 Task: In reminders to claim jobs turn off push notifications.
Action: Mouse moved to (872, 86)
Screenshot: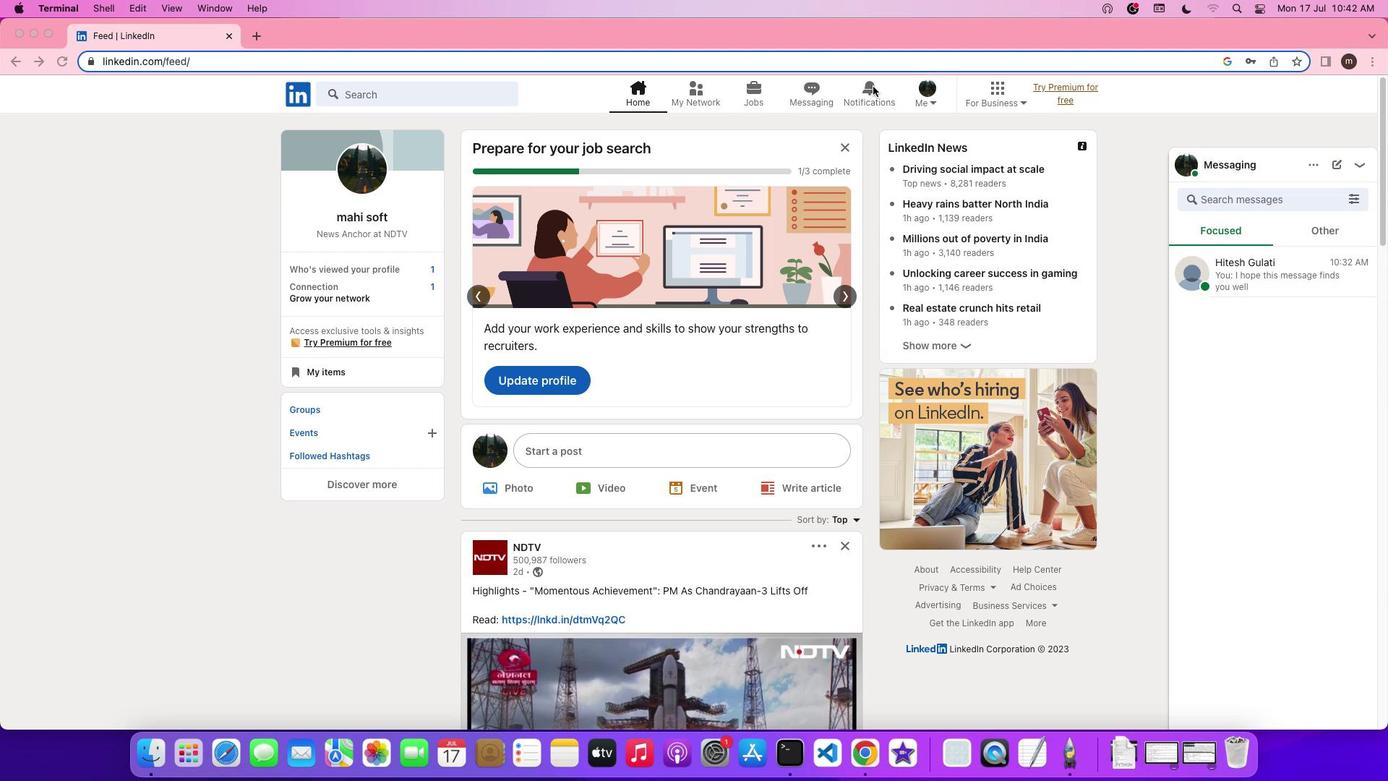 
Action: Mouse pressed left at (872, 86)
Screenshot: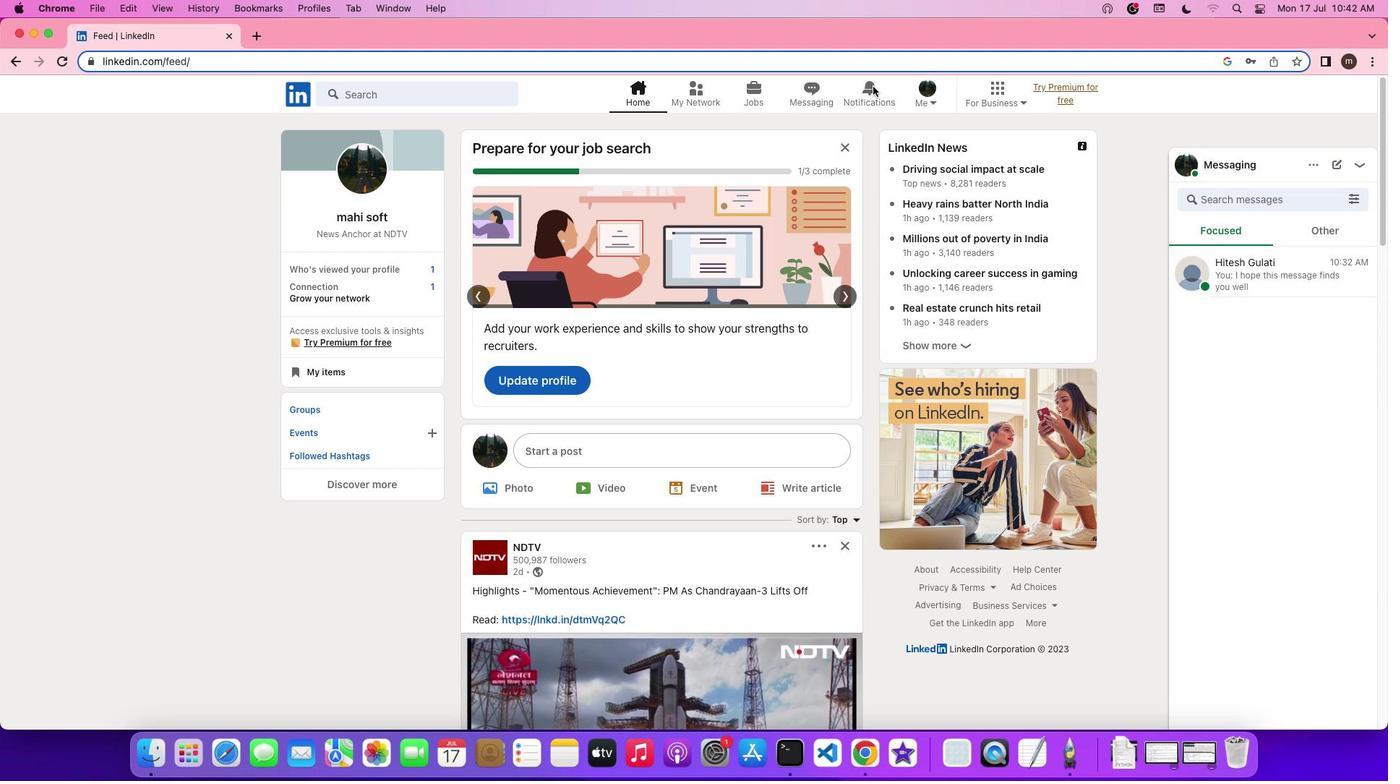 
Action: Mouse pressed left at (872, 86)
Screenshot: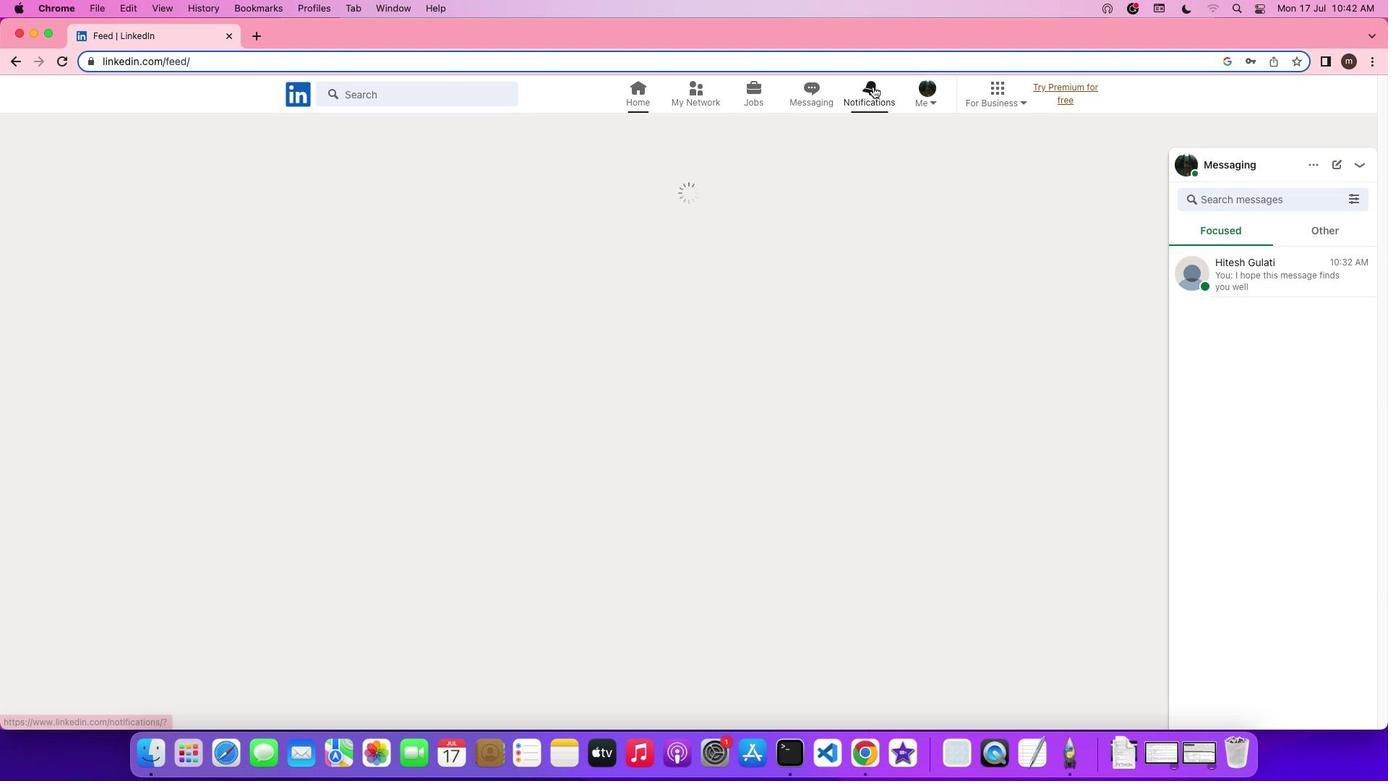 
Action: Mouse moved to (342, 185)
Screenshot: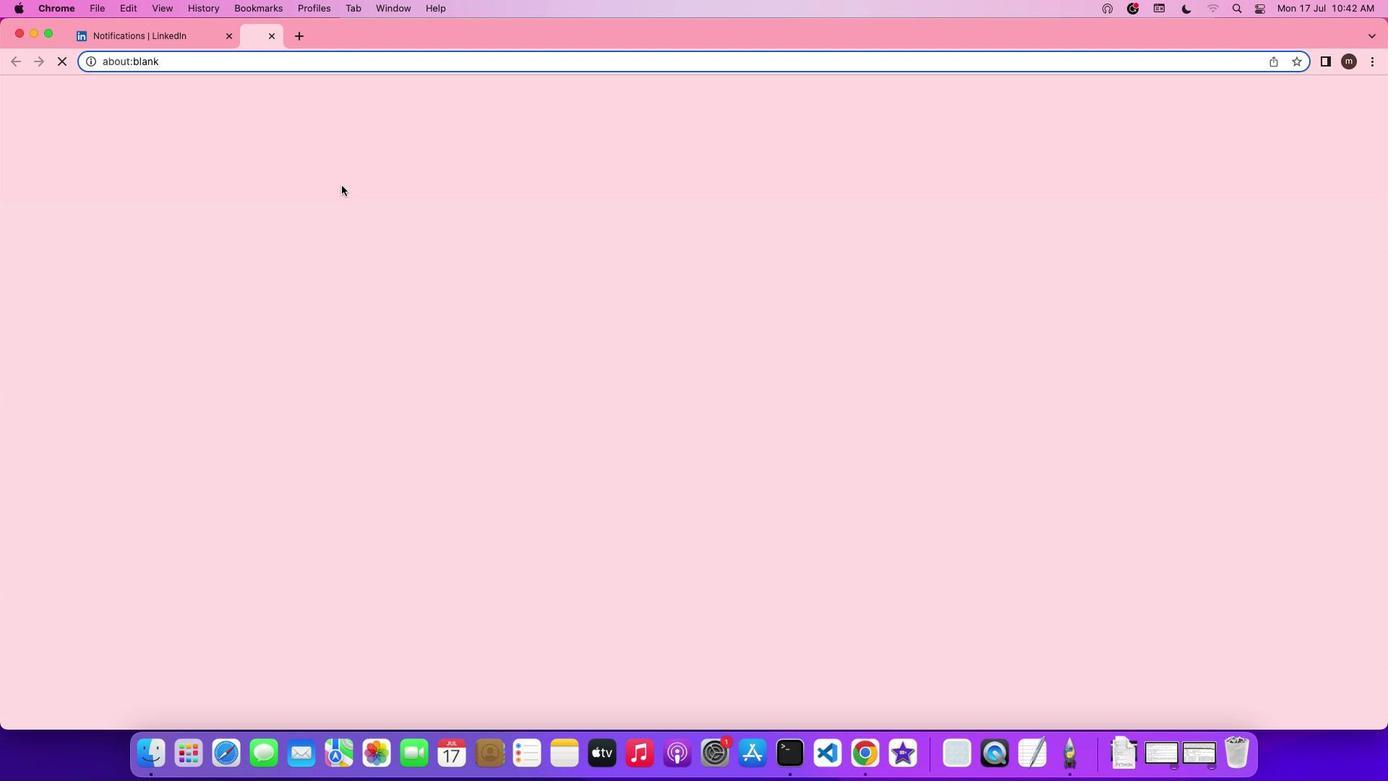 
Action: Mouse pressed left at (342, 185)
Screenshot: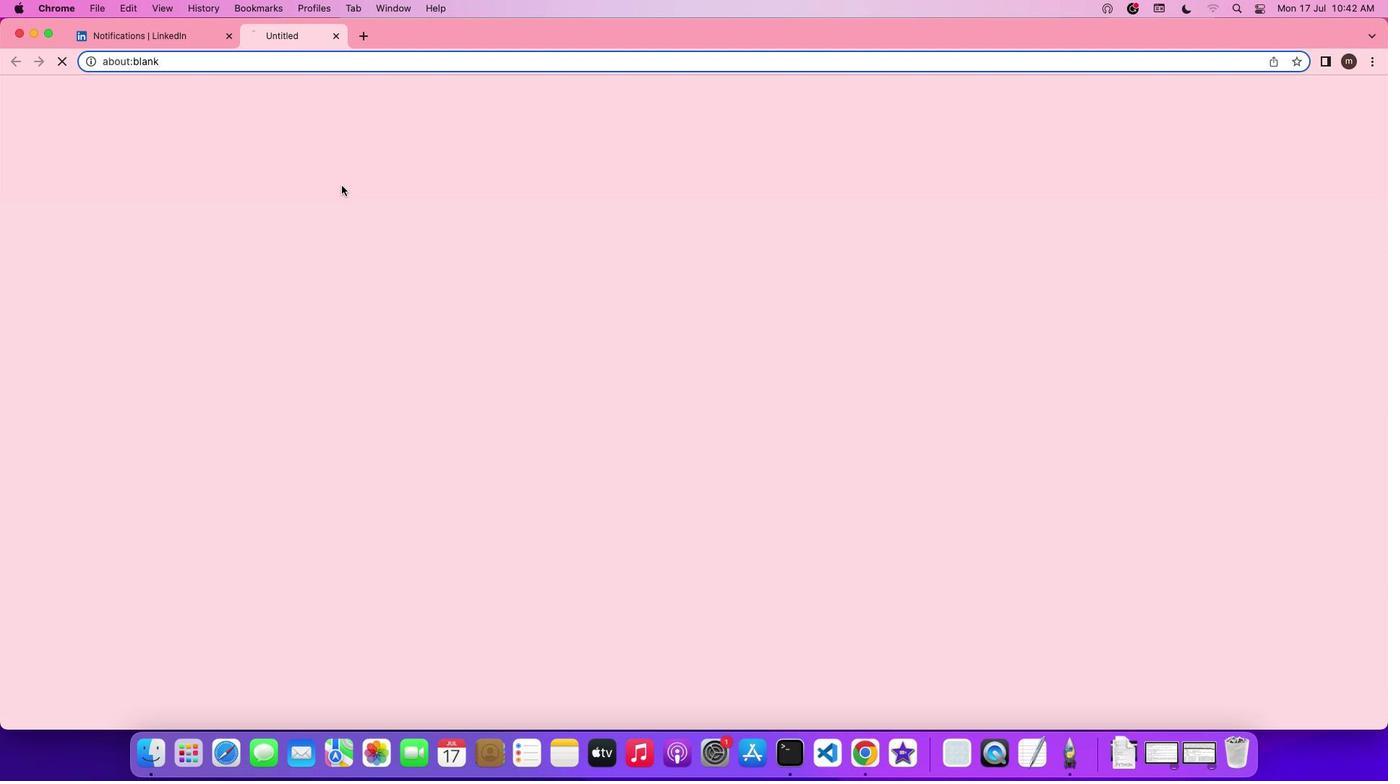 
Action: Mouse moved to (645, 279)
Screenshot: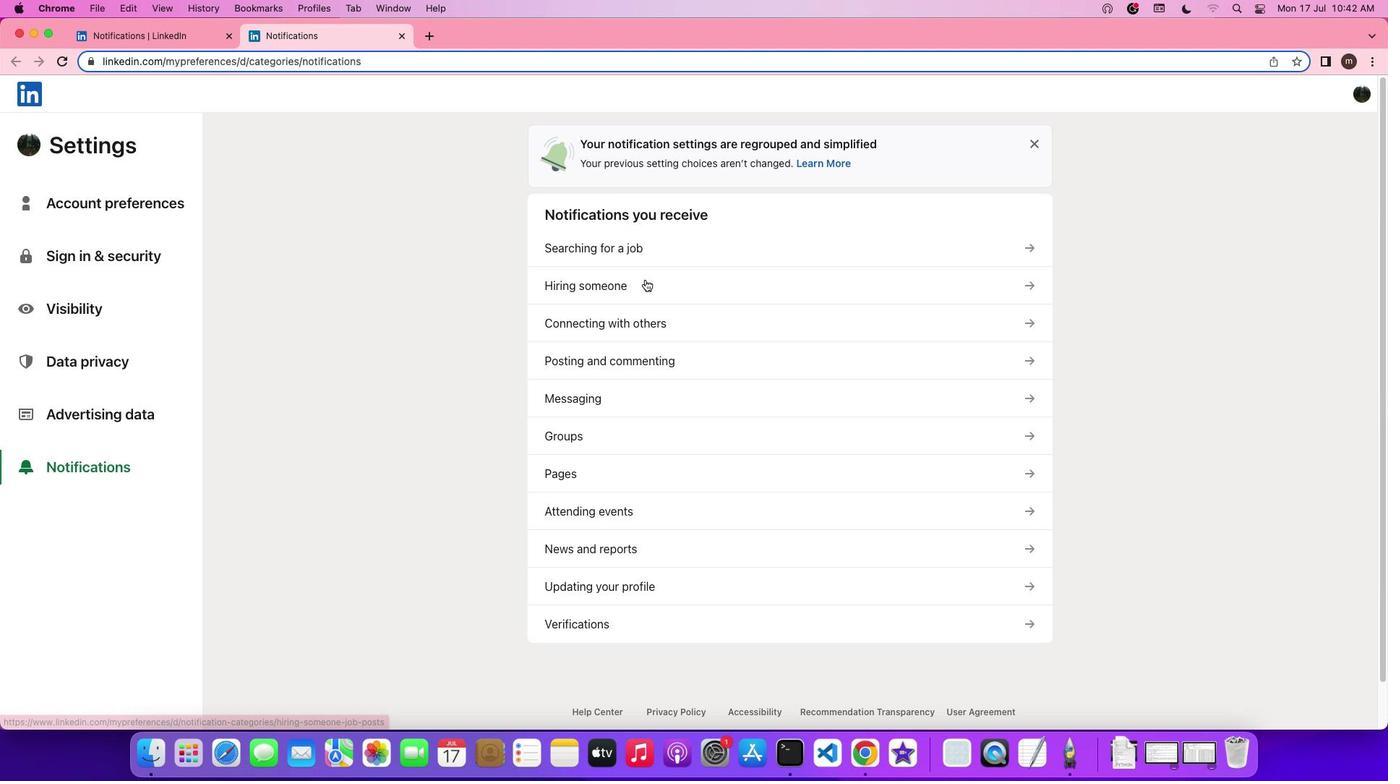 
Action: Mouse pressed left at (645, 279)
Screenshot: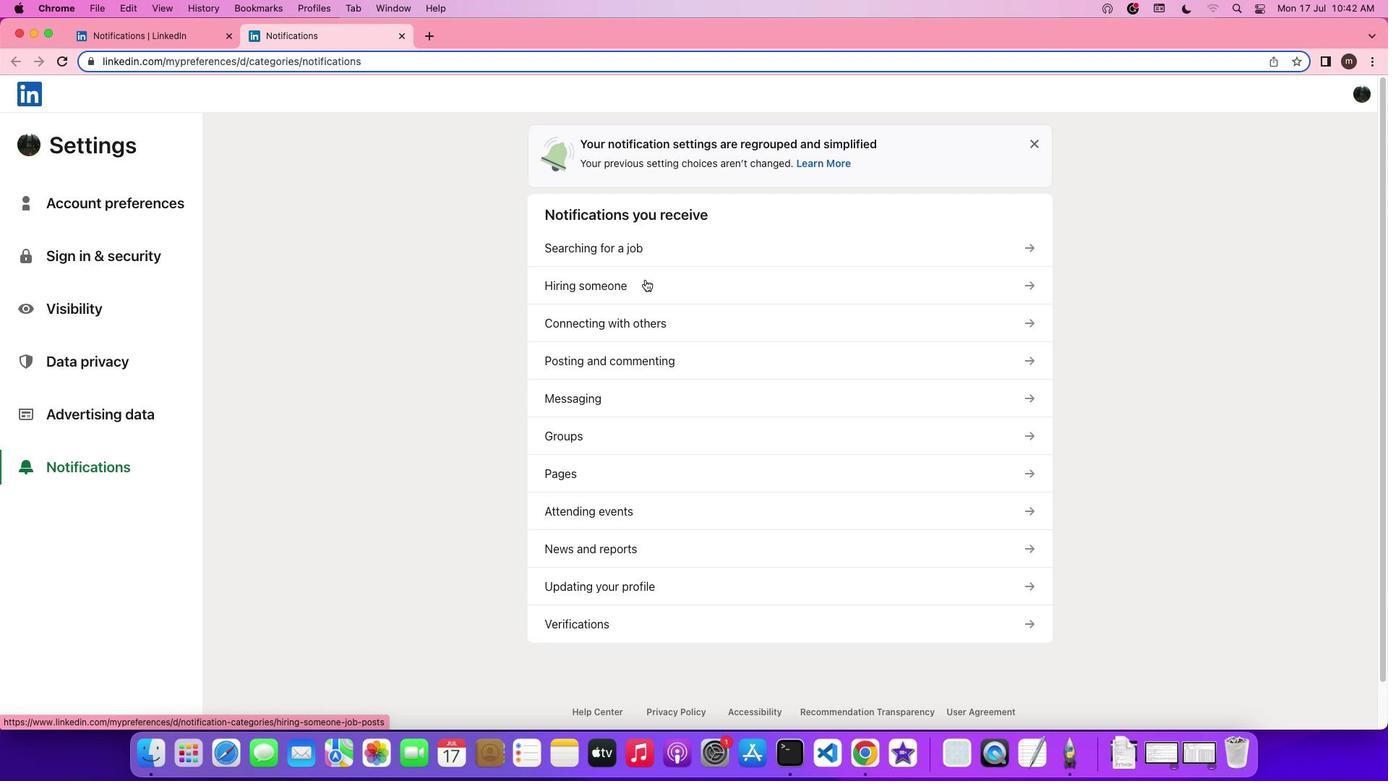 
Action: Mouse moved to (629, 548)
Screenshot: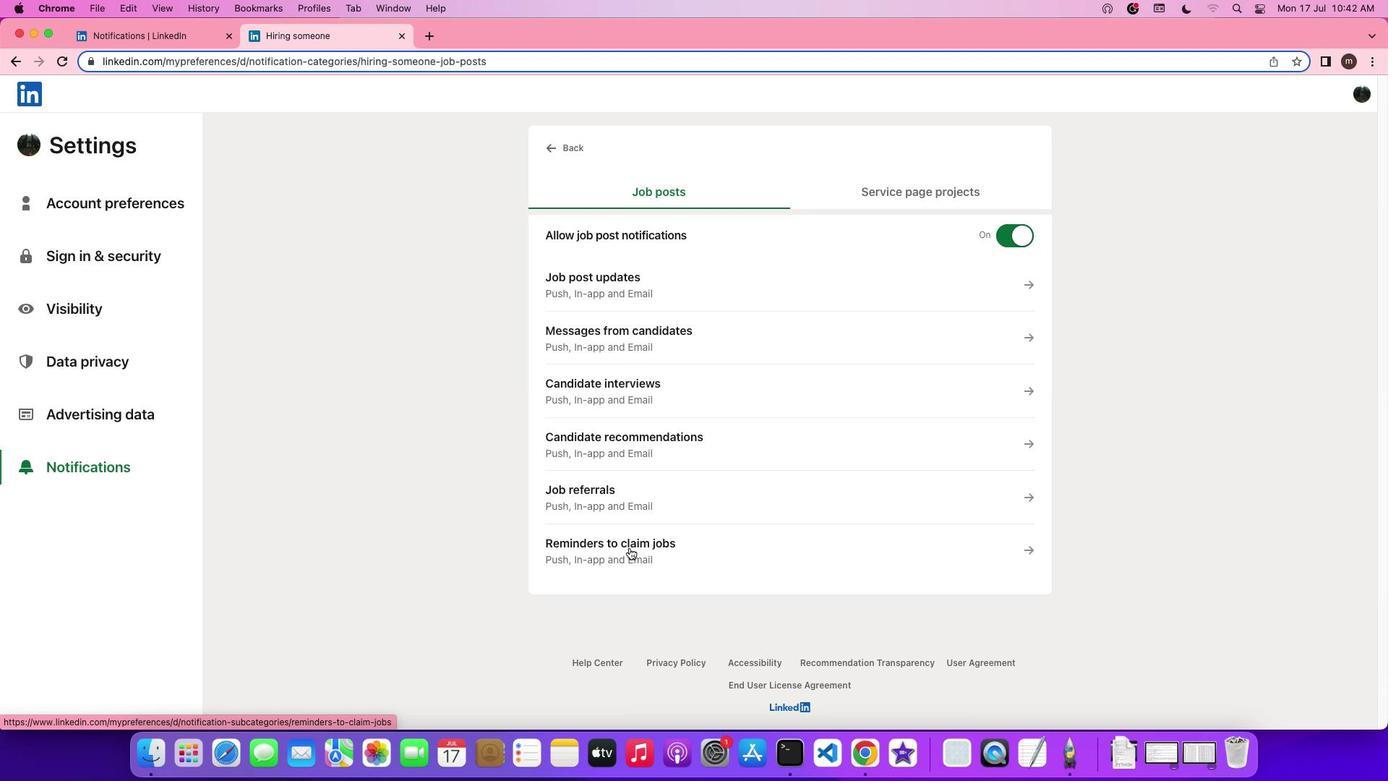 
Action: Mouse pressed left at (629, 548)
Screenshot: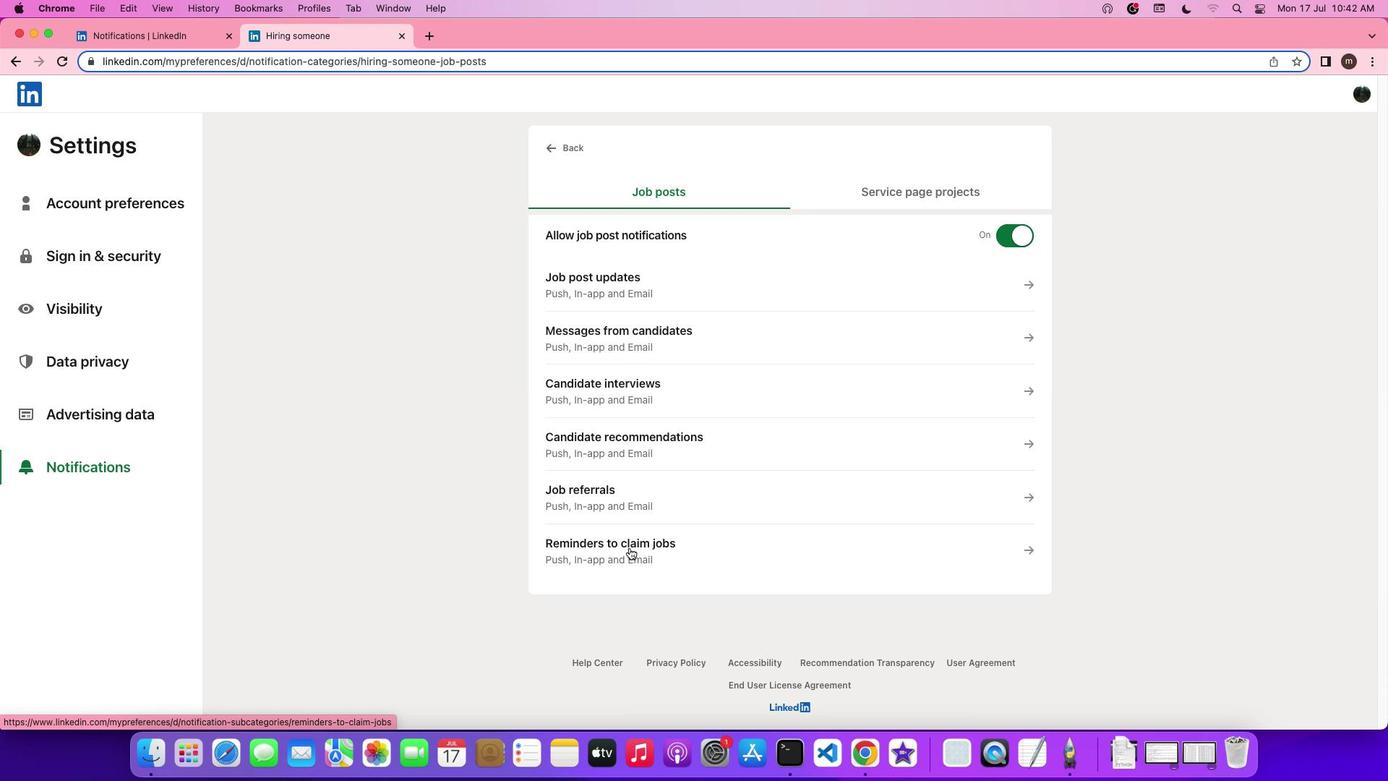 
Action: Mouse moved to (1013, 329)
Screenshot: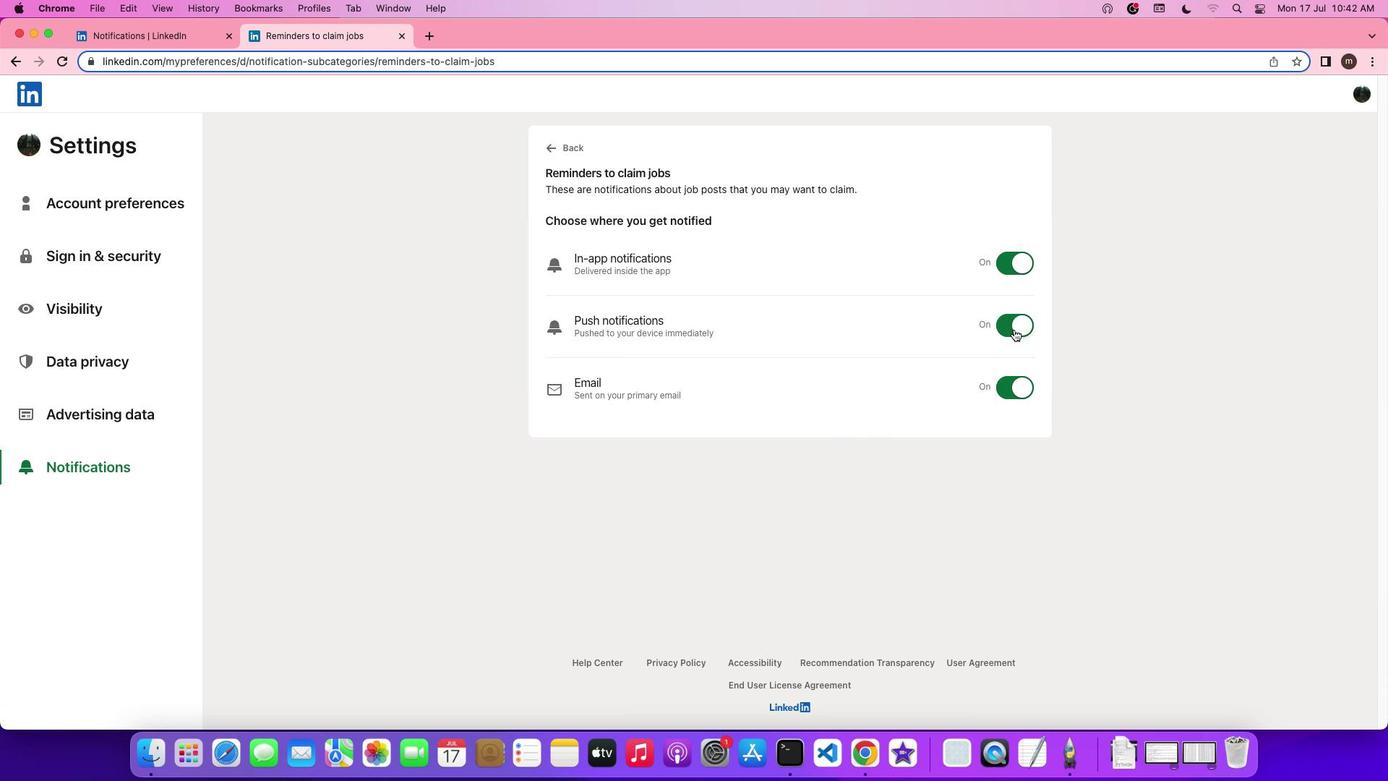 
Action: Mouse pressed left at (1013, 329)
Screenshot: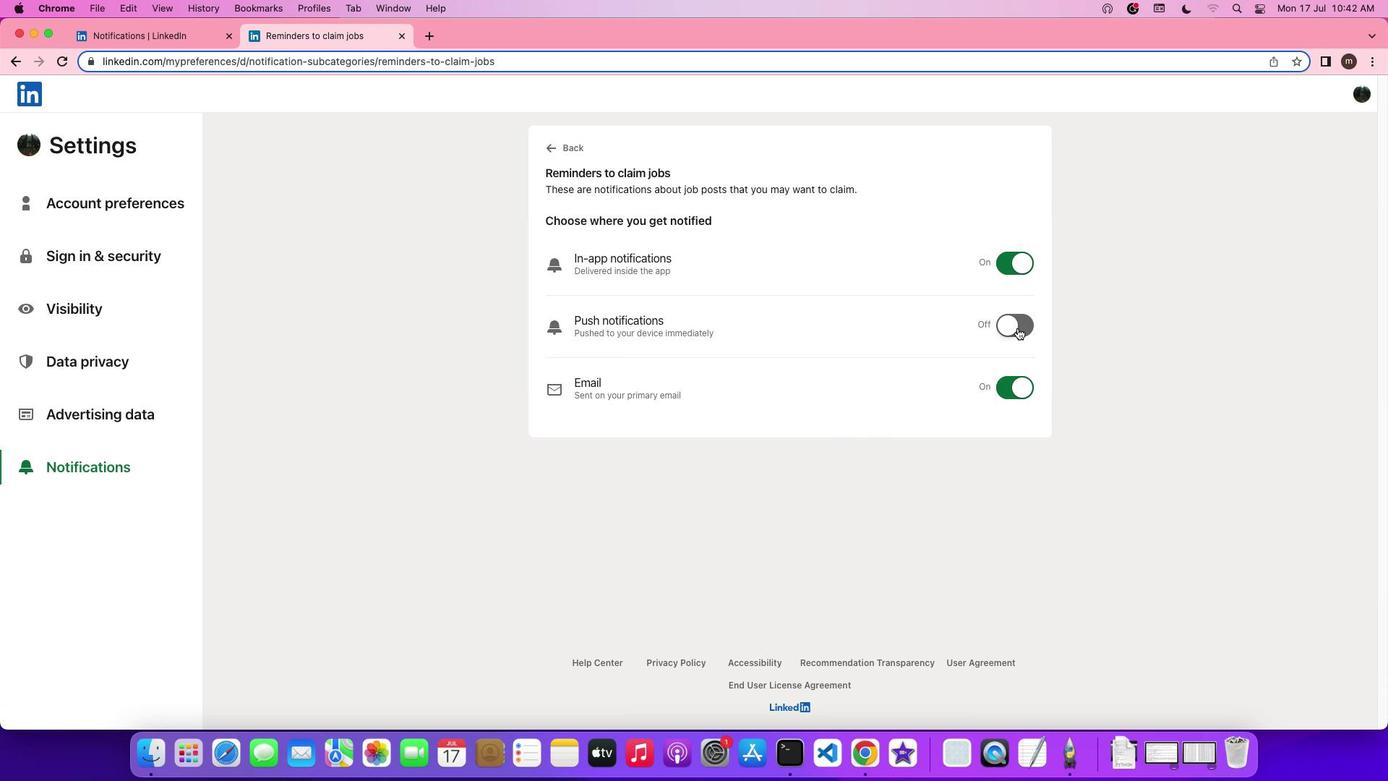 
Action: Mouse moved to (1071, 323)
Screenshot: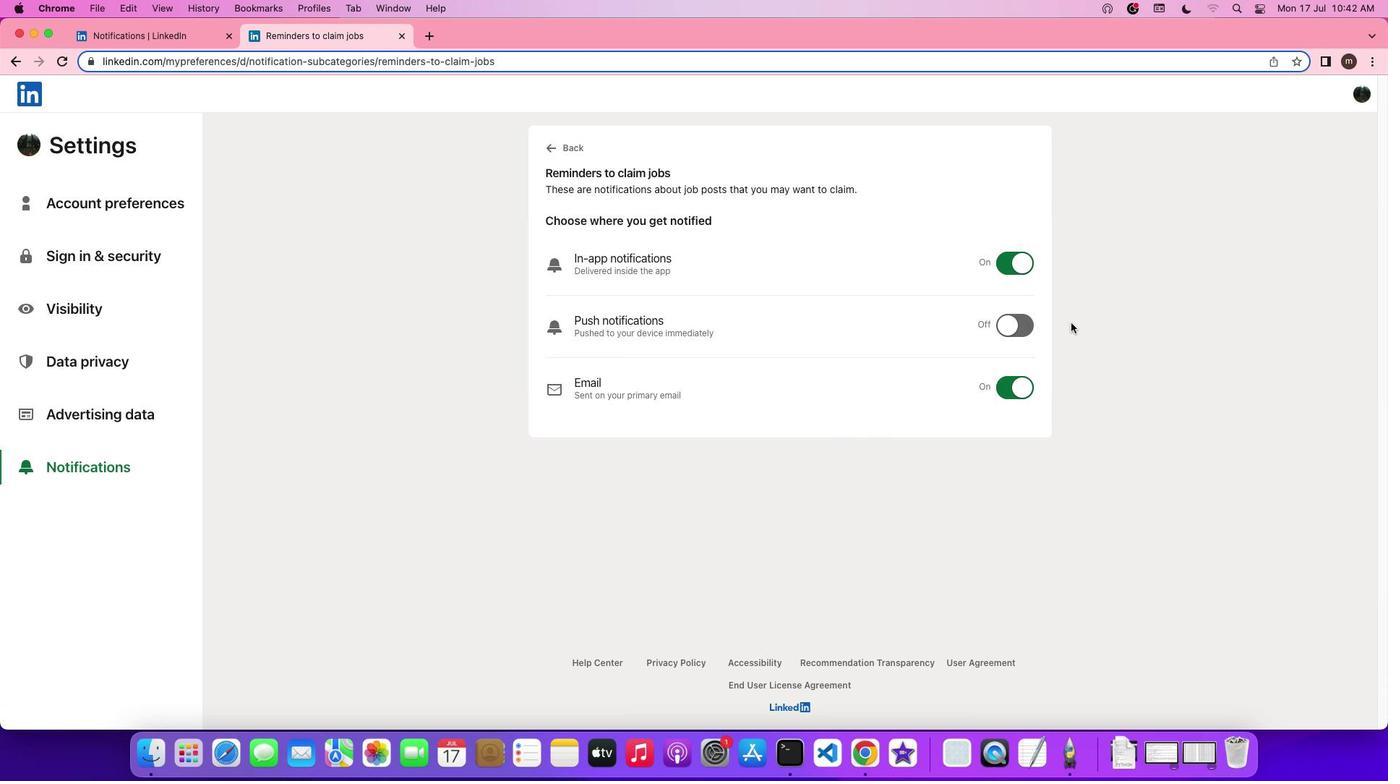 
